 Task: Toggle the branch random name to enable the option in git.
Action: Mouse moved to (15, 624)
Screenshot: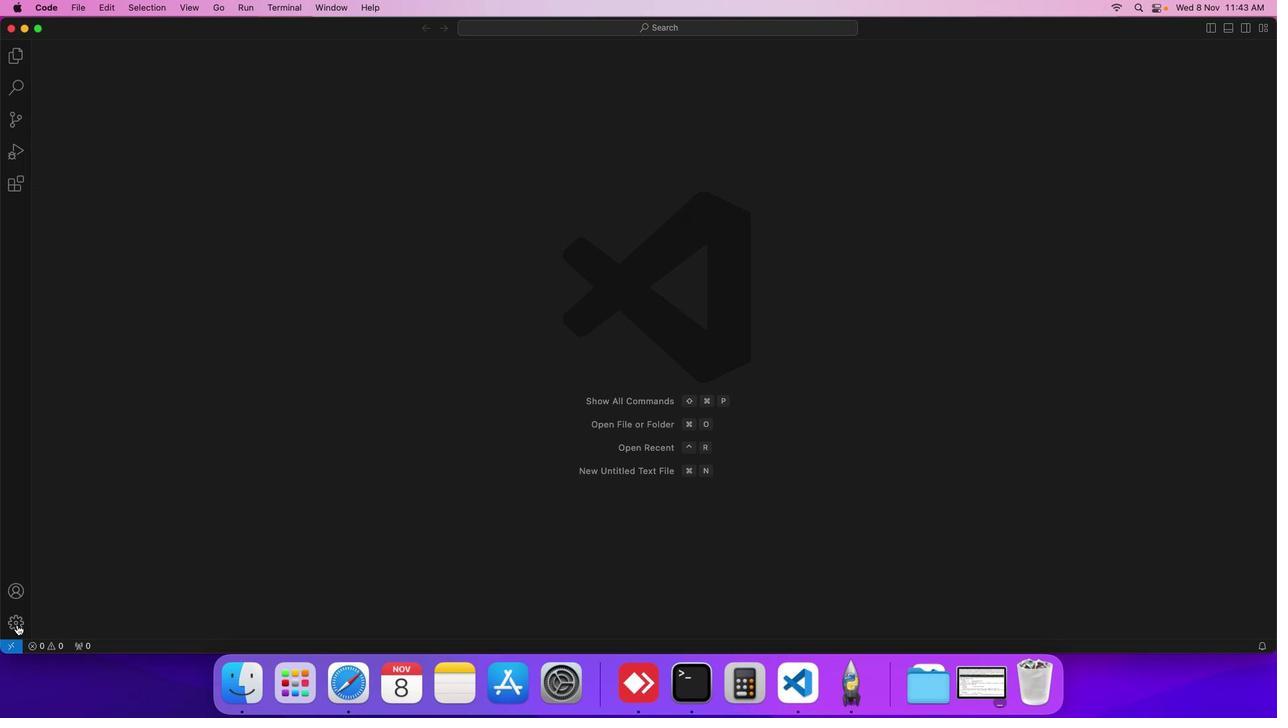 
Action: Mouse pressed left at (15, 624)
Screenshot: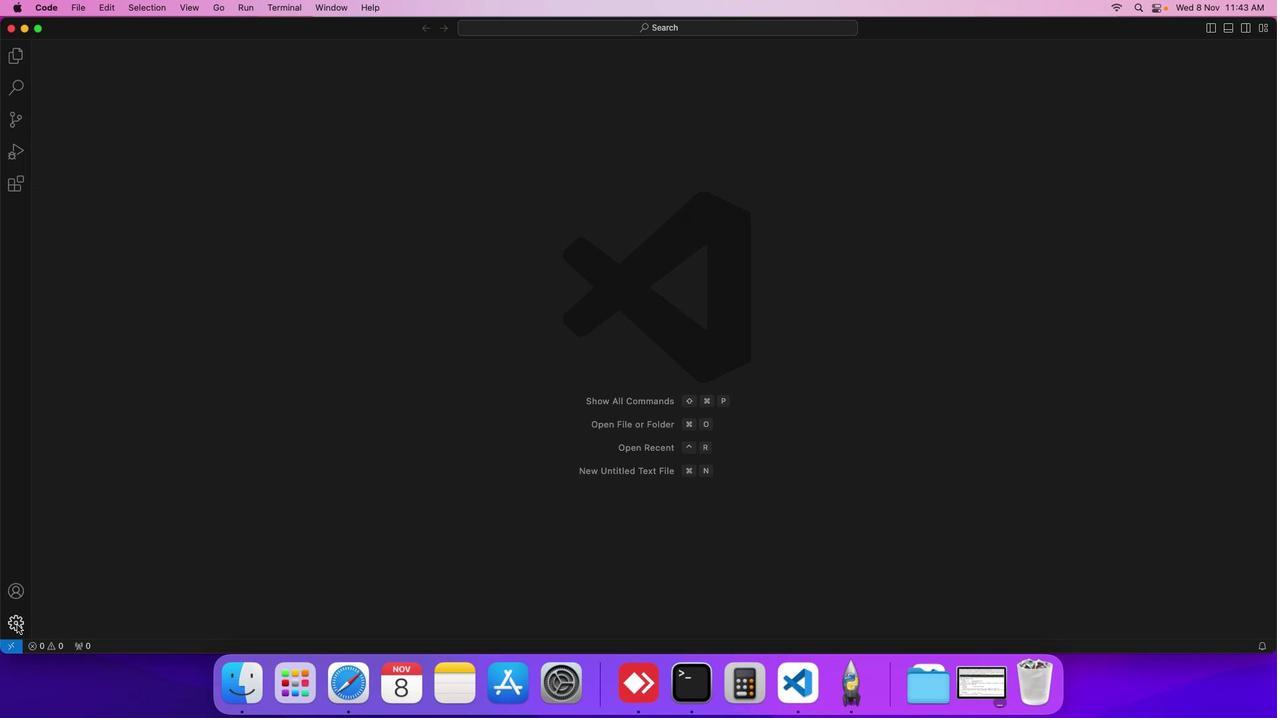 
Action: Mouse moved to (51, 522)
Screenshot: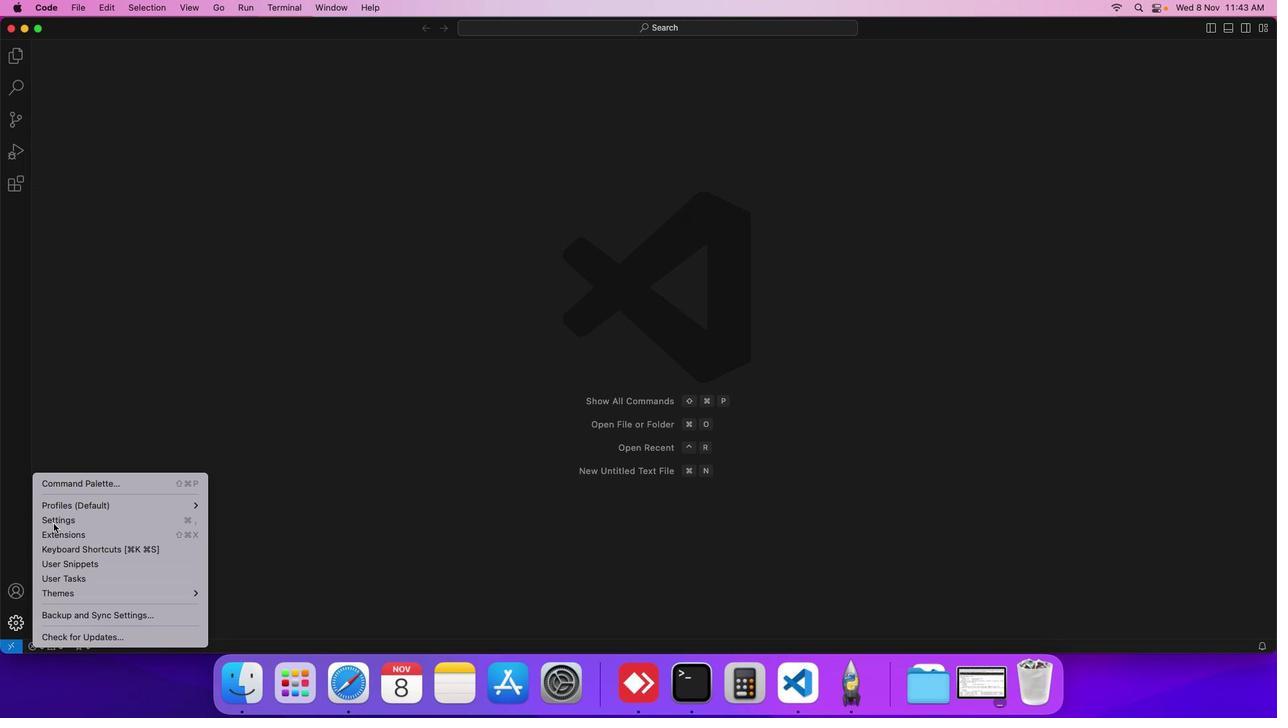 
Action: Mouse pressed left at (51, 522)
Screenshot: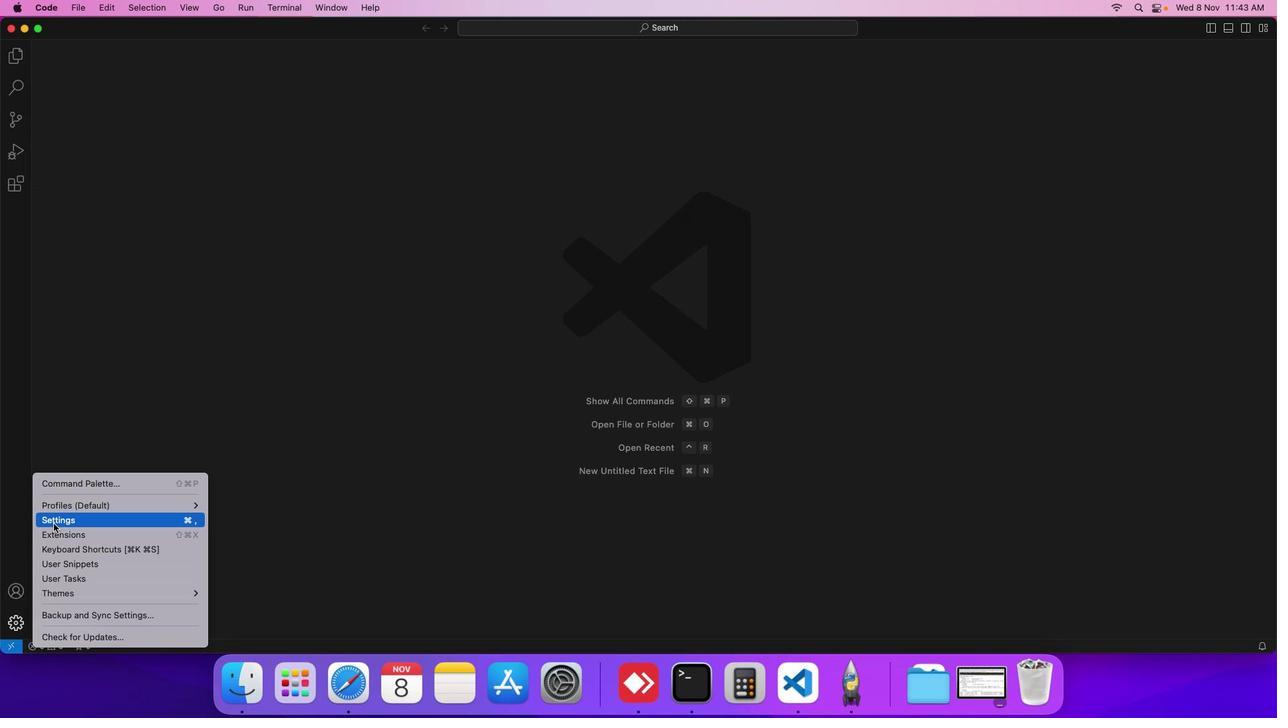 
Action: Mouse moved to (308, 242)
Screenshot: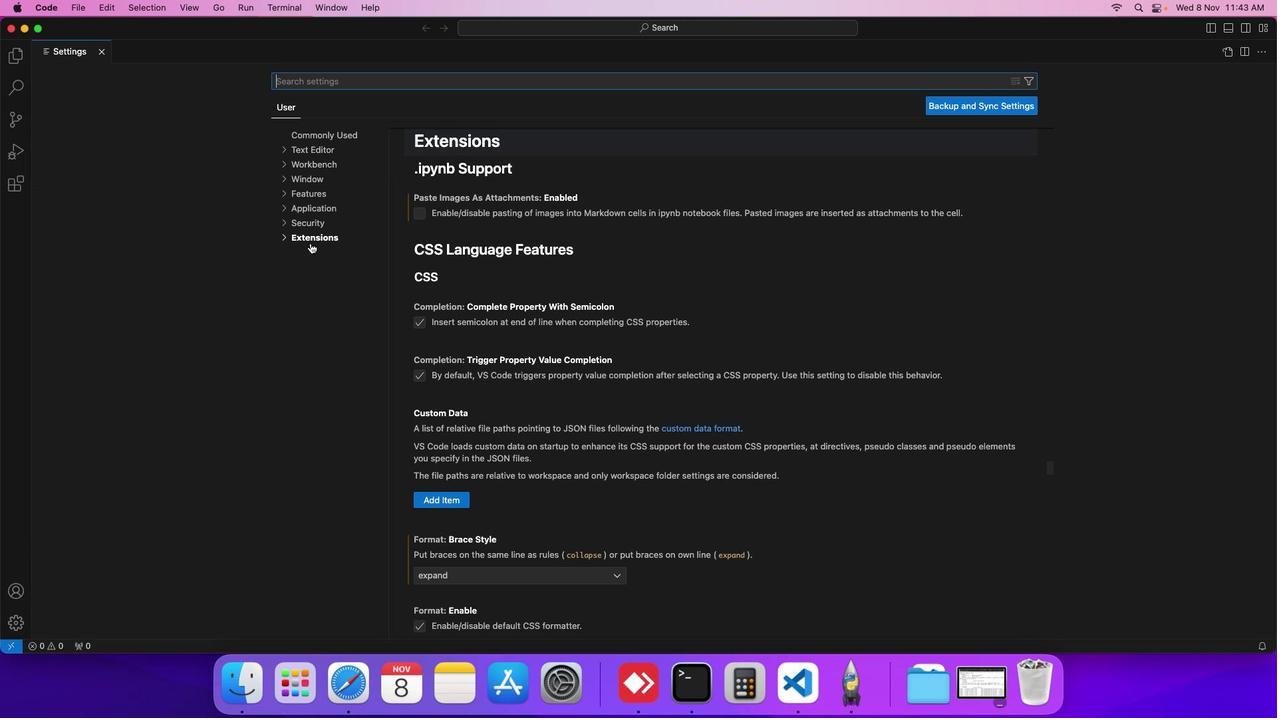 
Action: Mouse pressed left at (308, 242)
Screenshot: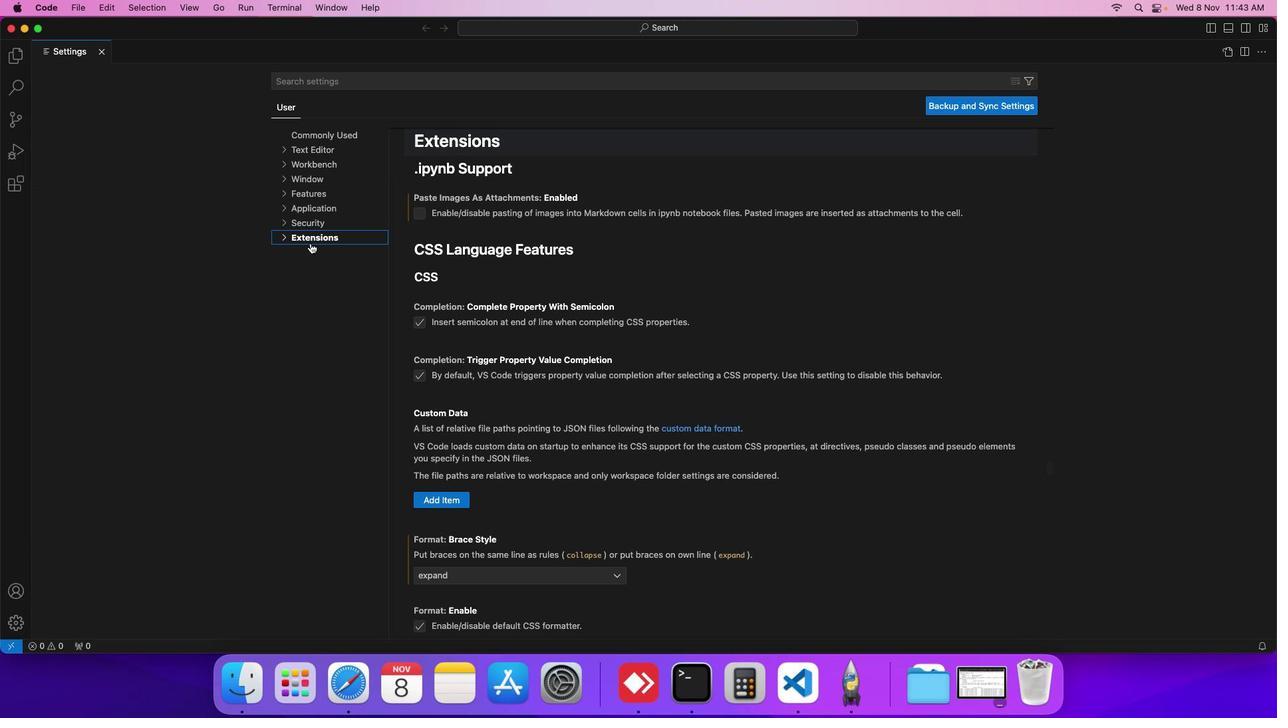 
Action: Mouse moved to (303, 294)
Screenshot: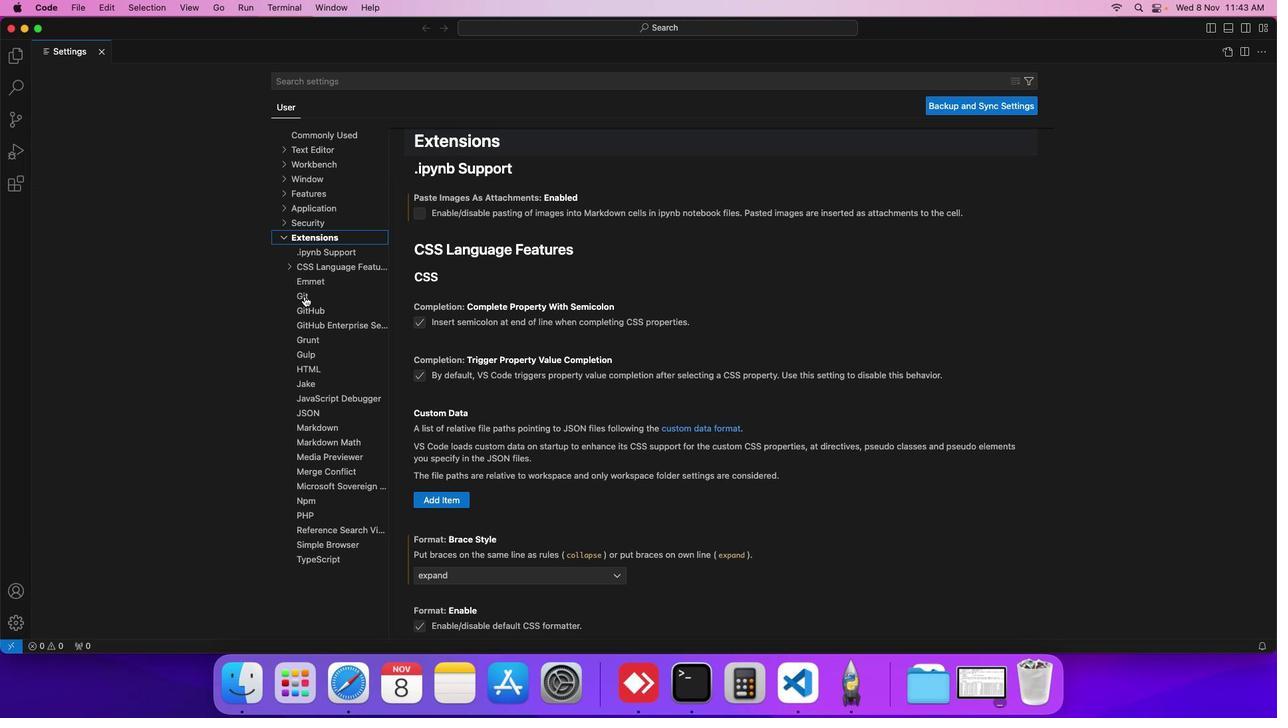 
Action: Mouse pressed left at (303, 294)
Screenshot: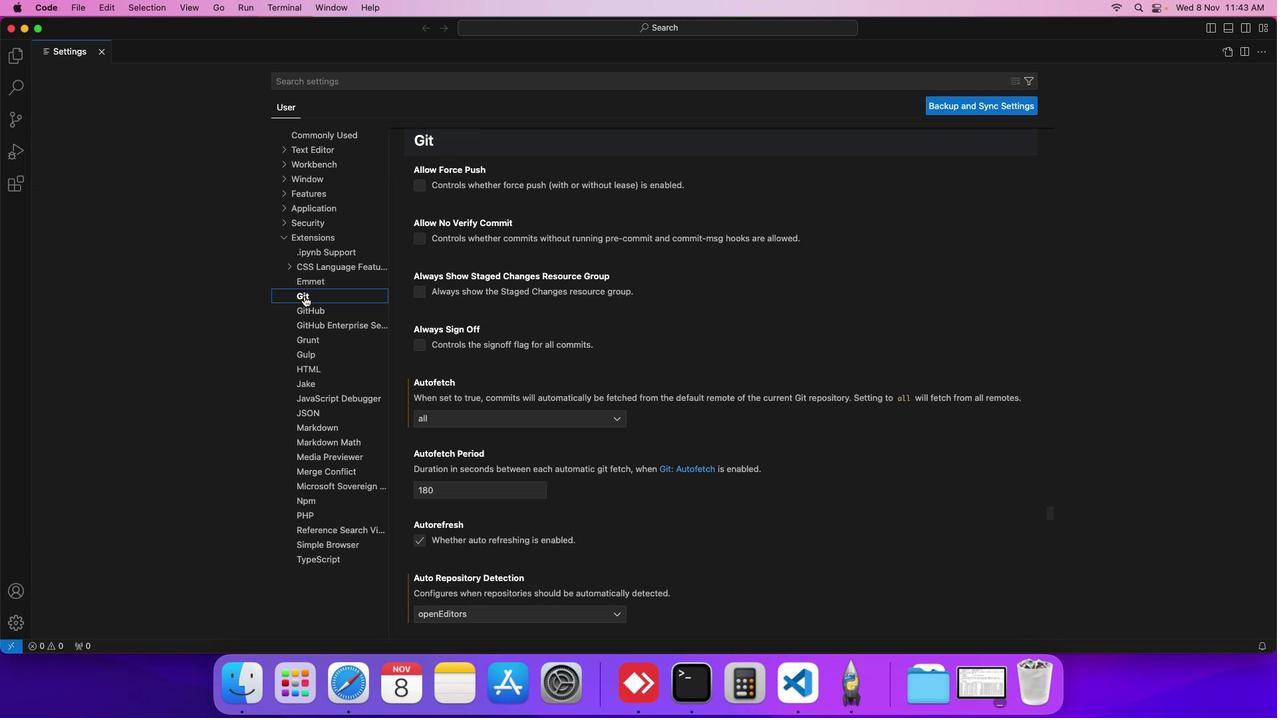 
Action: Mouse moved to (504, 378)
Screenshot: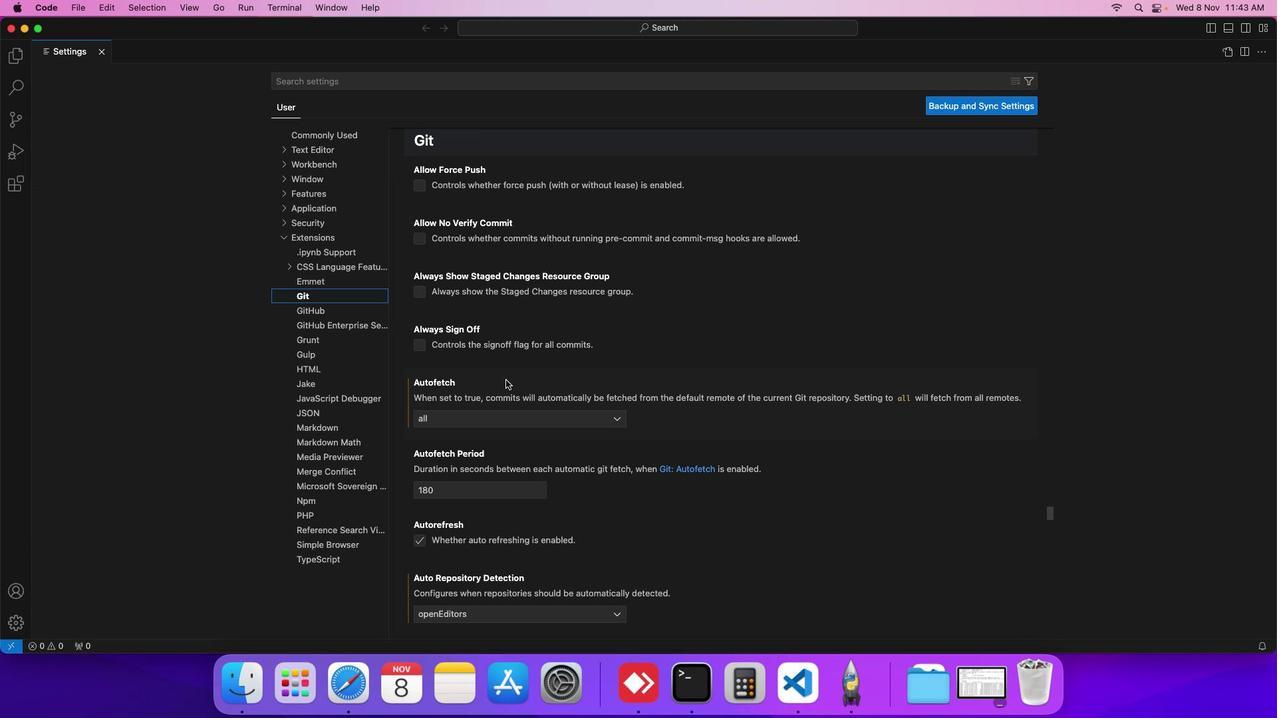 
Action: Mouse scrolled (504, 378) with delta (0, -1)
Screenshot: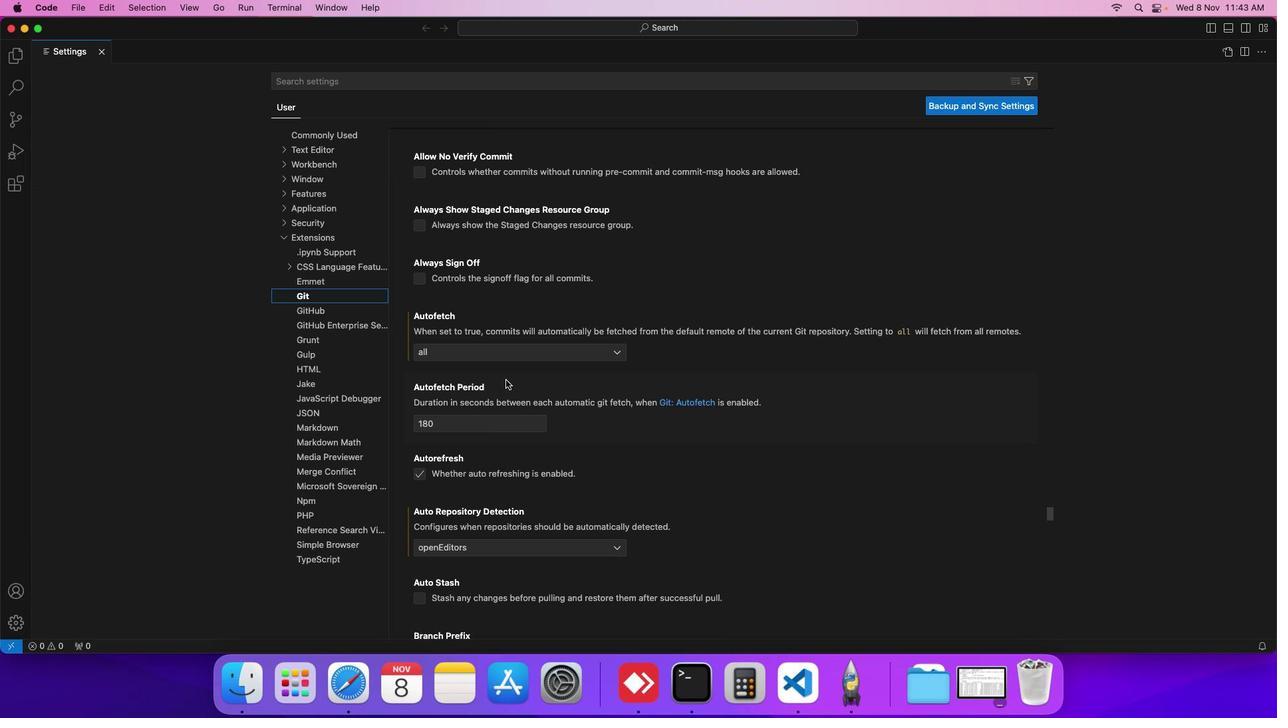 
Action: Mouse scrolled (504, 378) with delta (0, -1)
Screenshot: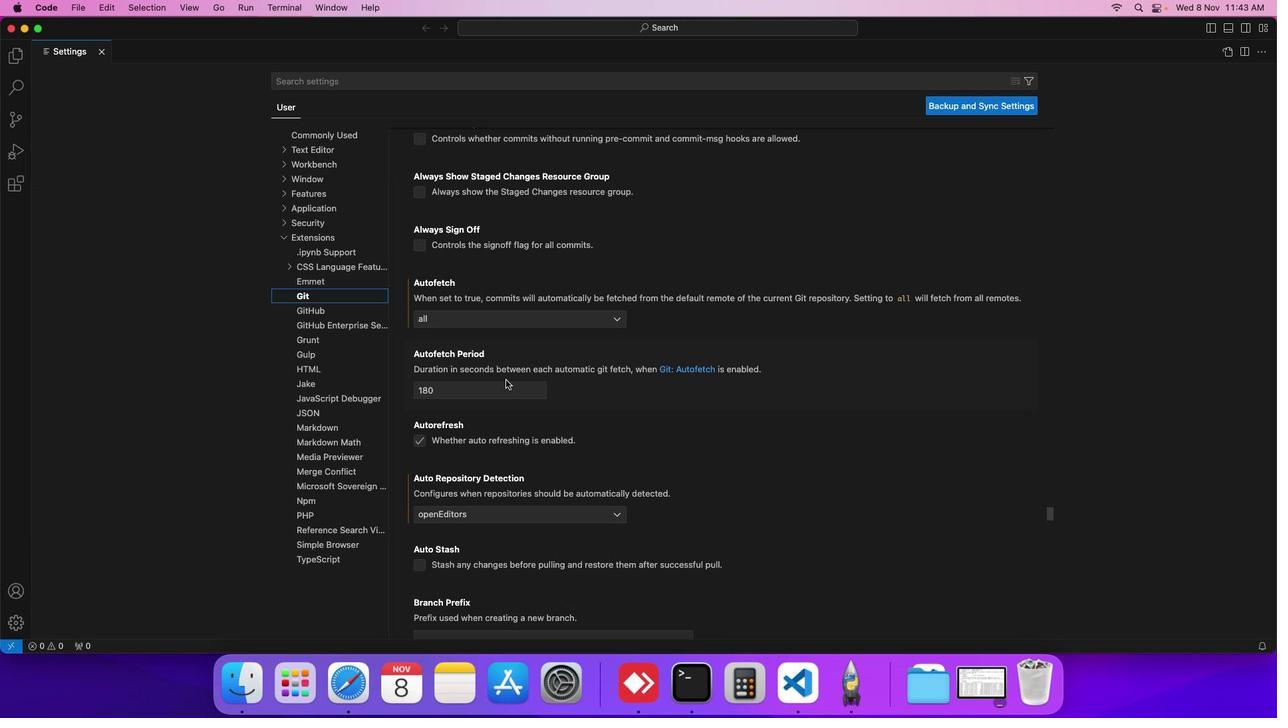
Action: Mouse scrolled (504, 378) with delta (0, -1)
Screenshot: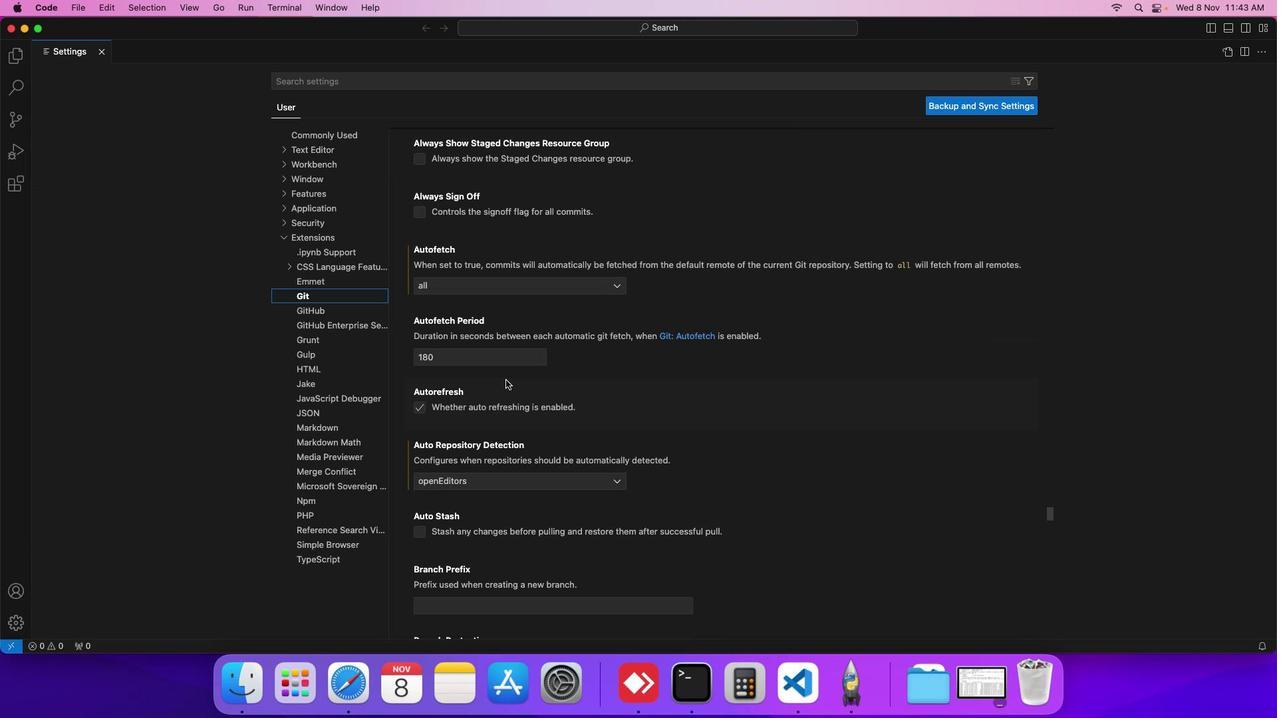 
Action: Mouse scrolled (504, 378) with delta (0, -1)
Screenshot: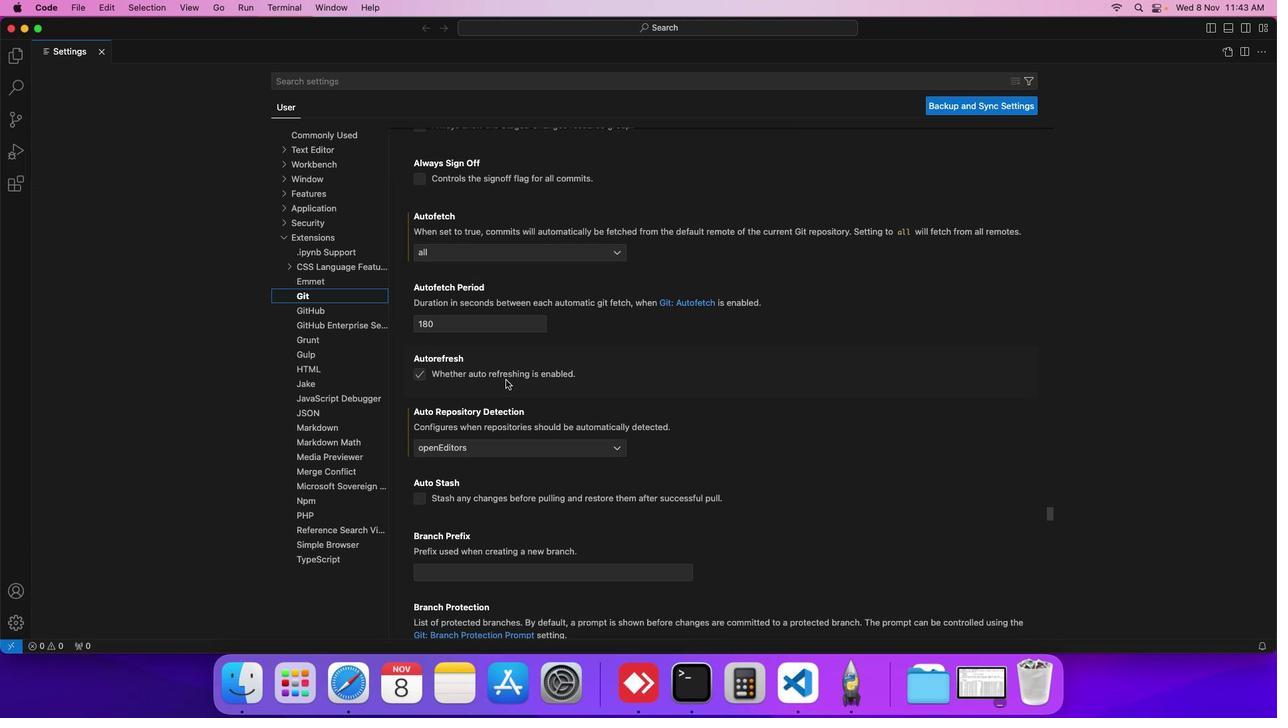 
Action: Mouse scrolled (504, 378) with delta (0, -1)
Screenshot: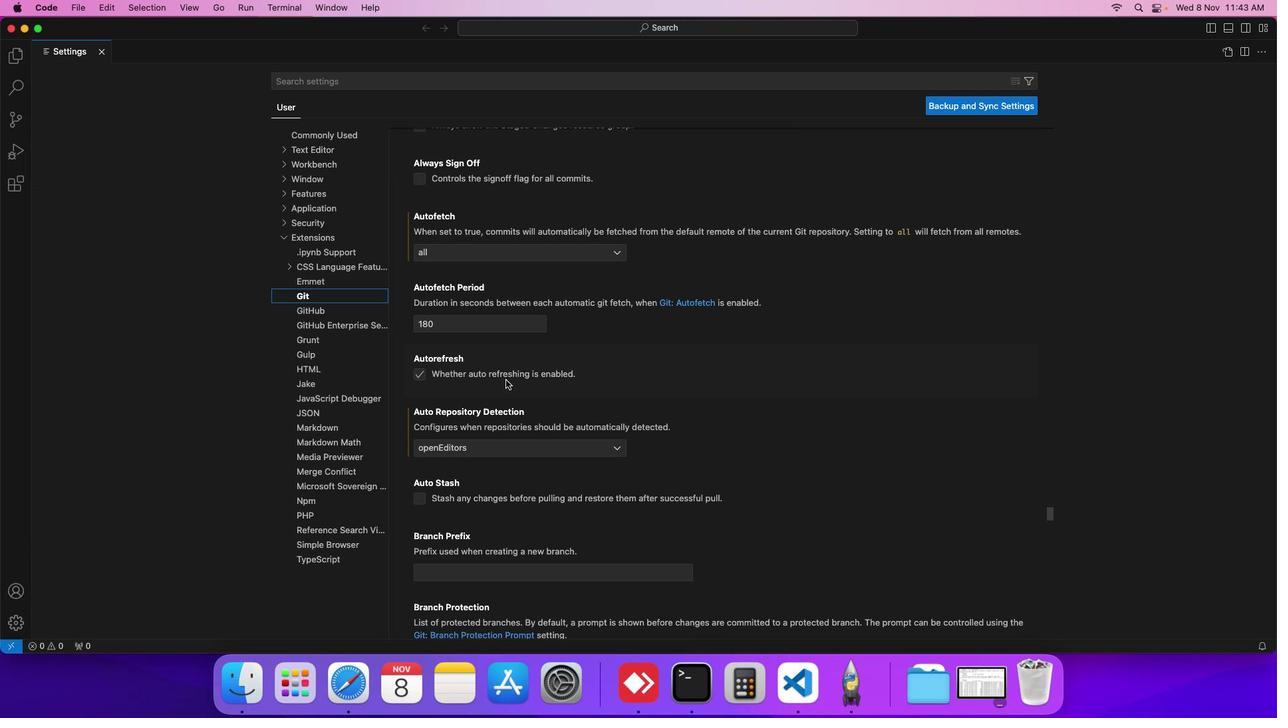 
Action: Mouse scrolled (504, 378) with delta (0, -1)
Screenshot: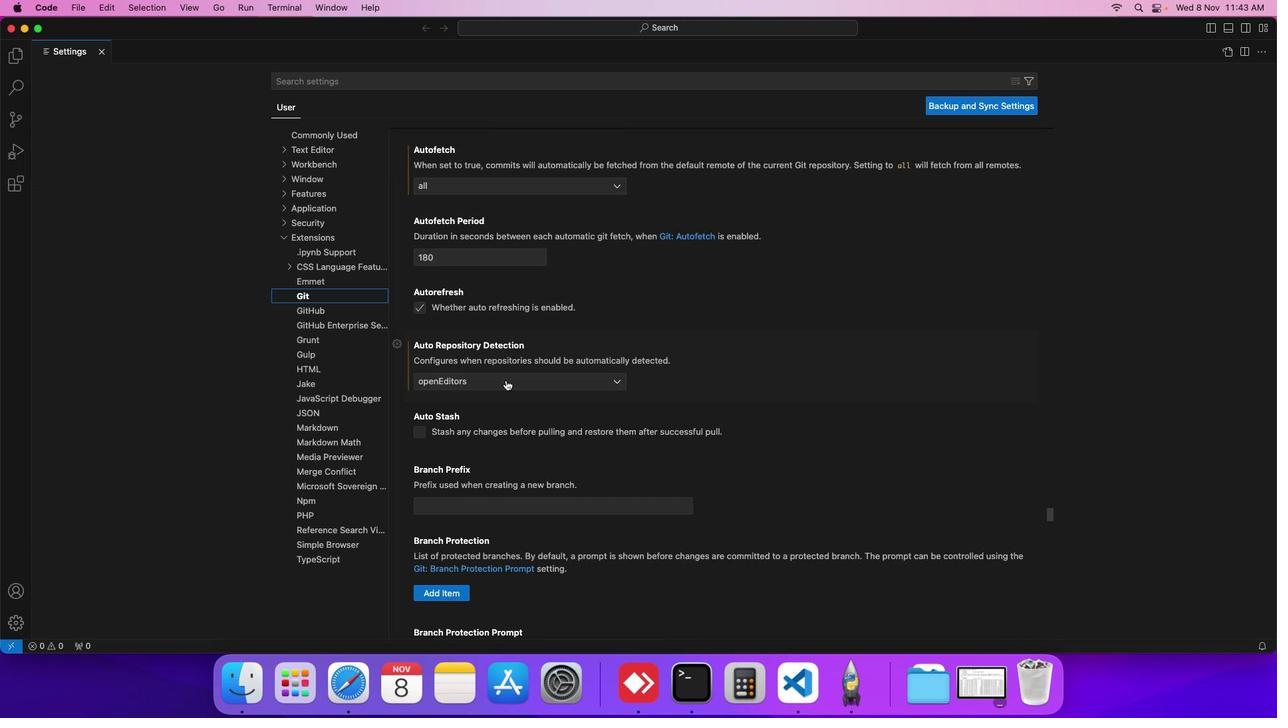 
Action: Mouse scrolled (504, 378) with delta (0, -1)
Screenshot: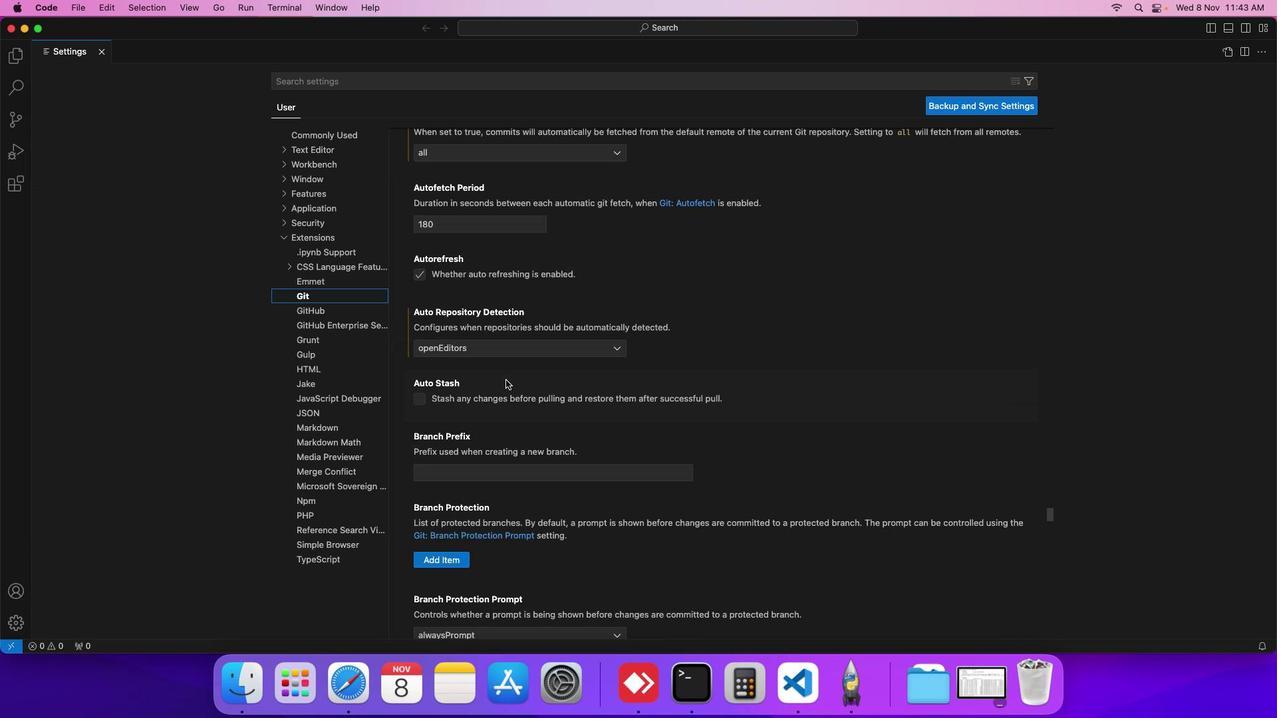 
Action: Mouse scrolled (504, 378) with delta (0, -1)
Screenshot: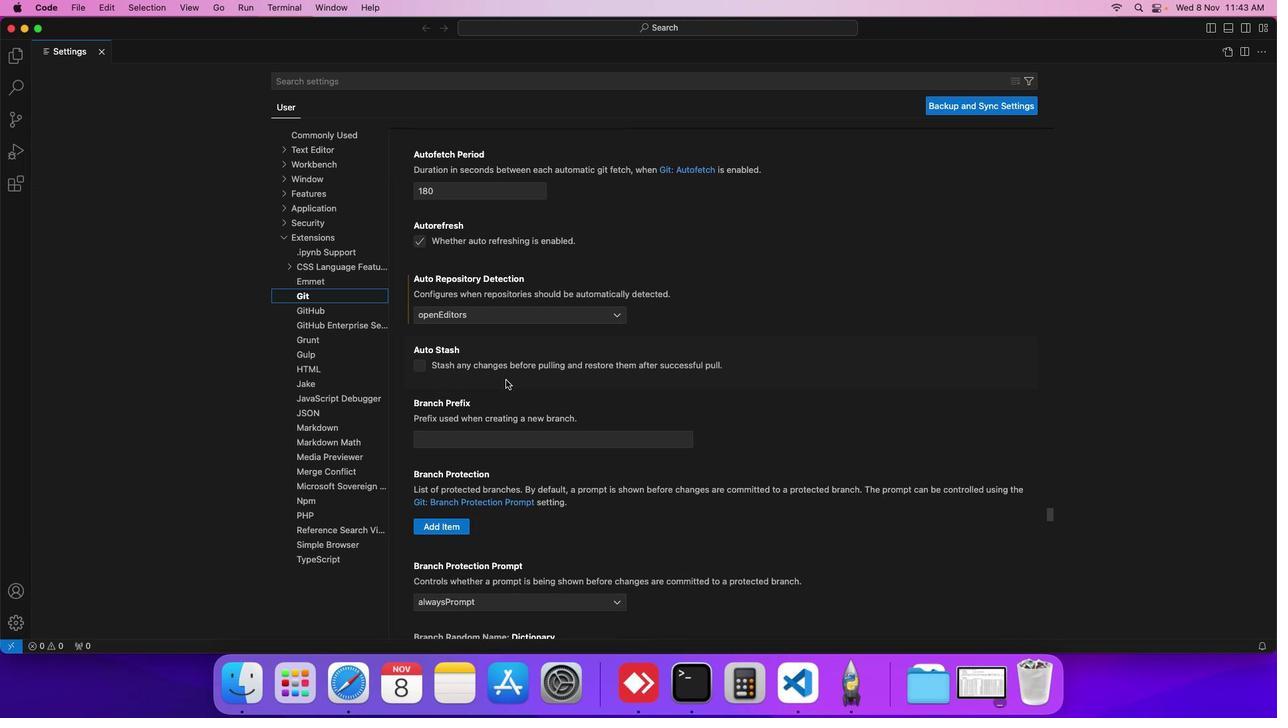 
Action: Mouse scrolled (504, 378) with delta (0, -1)
Screenshot: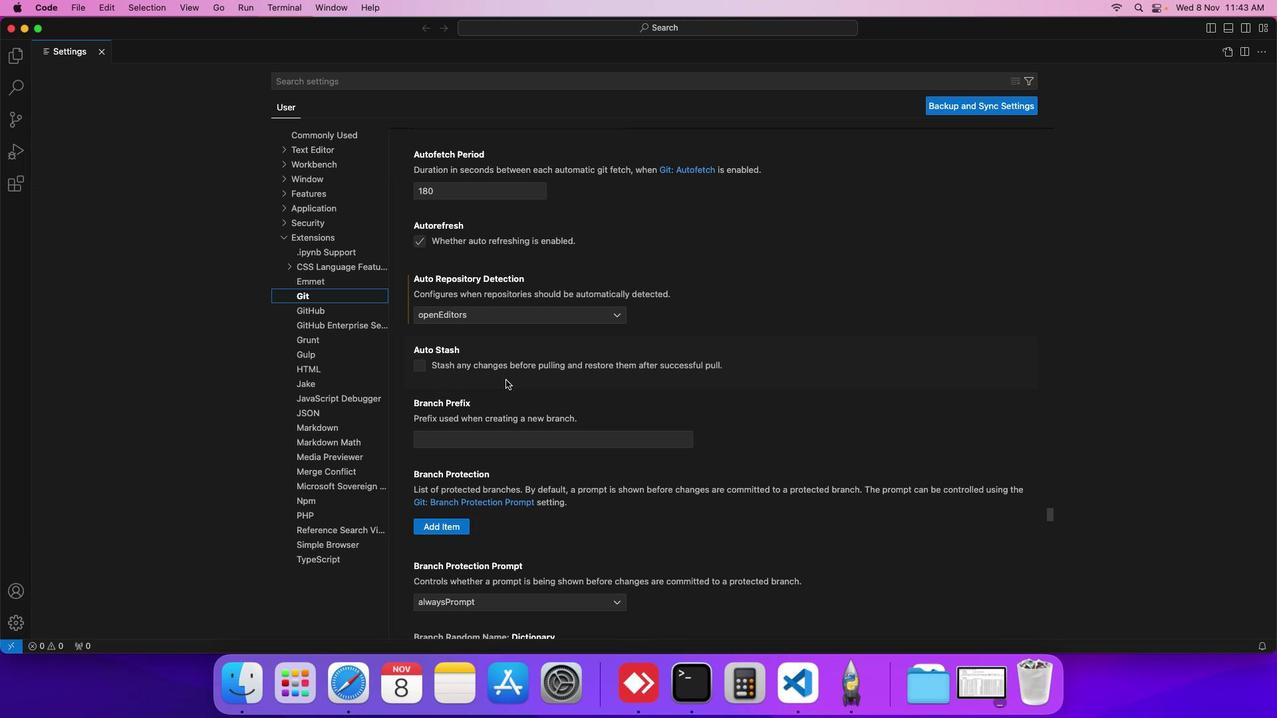 
Action: Mouse scrolled (504, 378) with delta (0, -1)
Screenshot: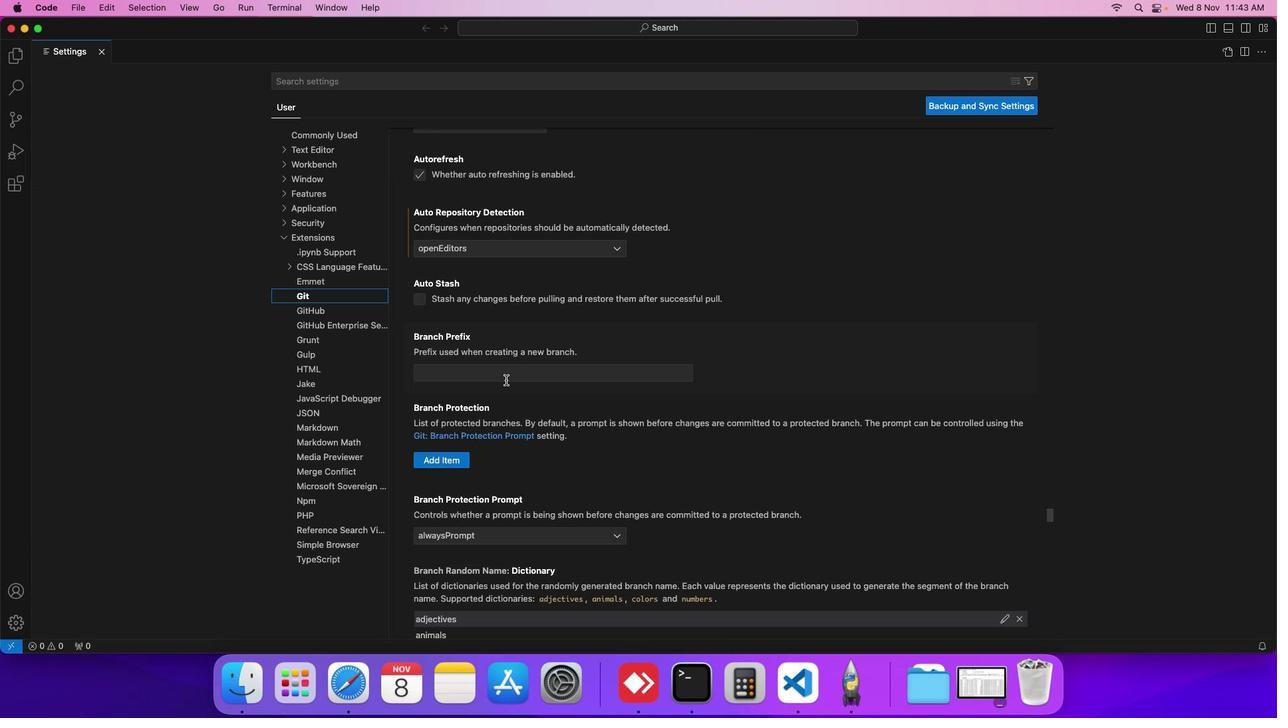 
Action: Mouse scrolled (504, 378) with delta (0, -1)
Screenshot: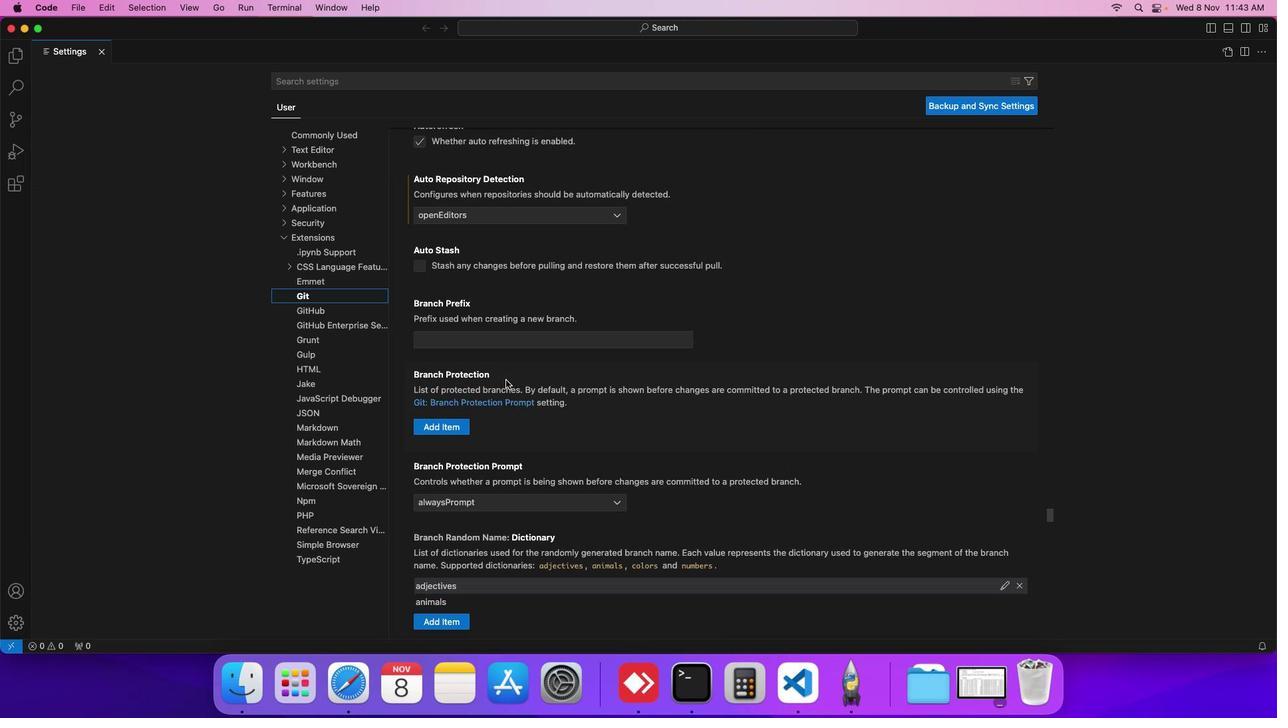 
Action: Mouse scrolled (504, 378) with delta (0, -1)
Screenshot: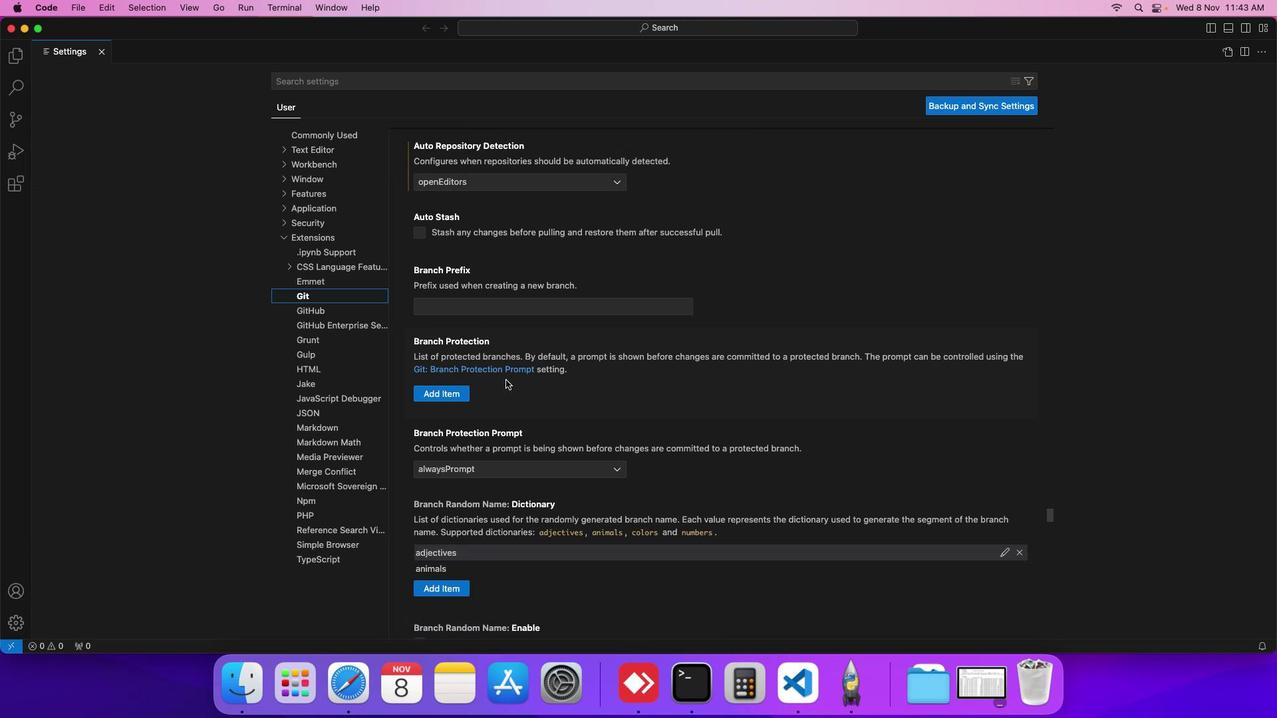 
Action: Mouse scrolled (504, 378) with delta (0, -1)
Screenshot: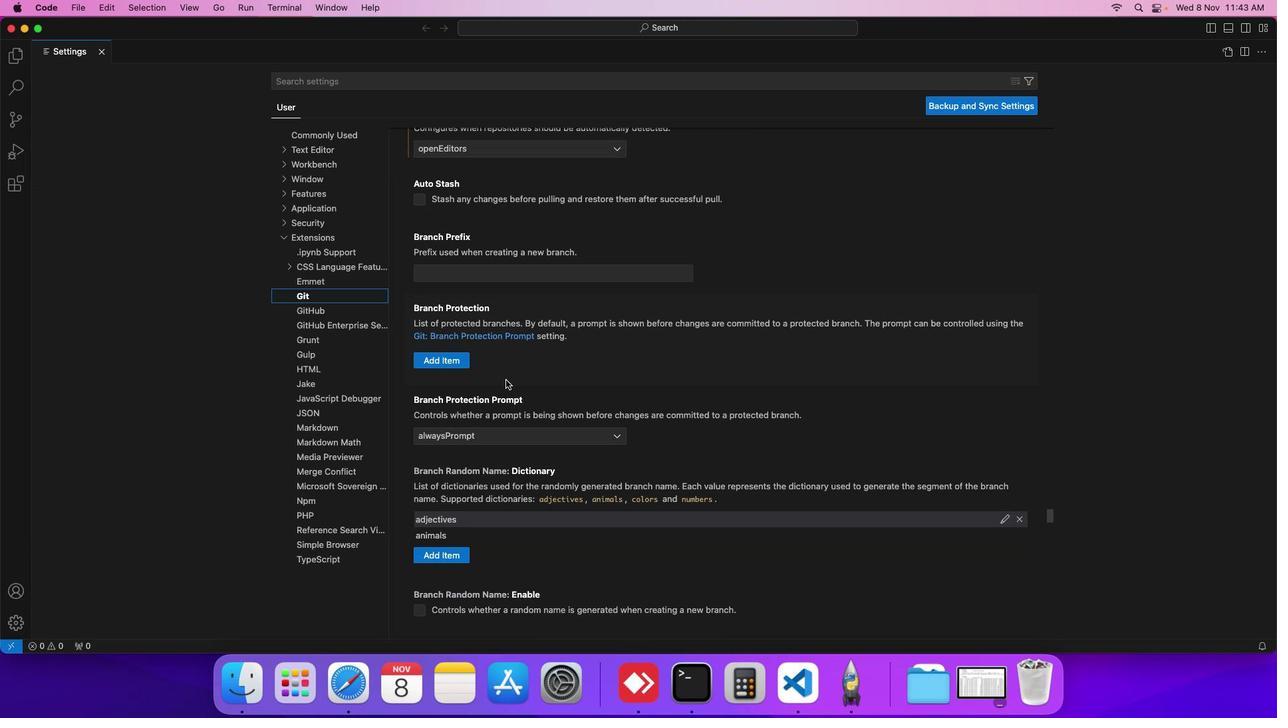 
Action: Mouse scrolled (504, 378) with delta (0, -1)
Screenshot: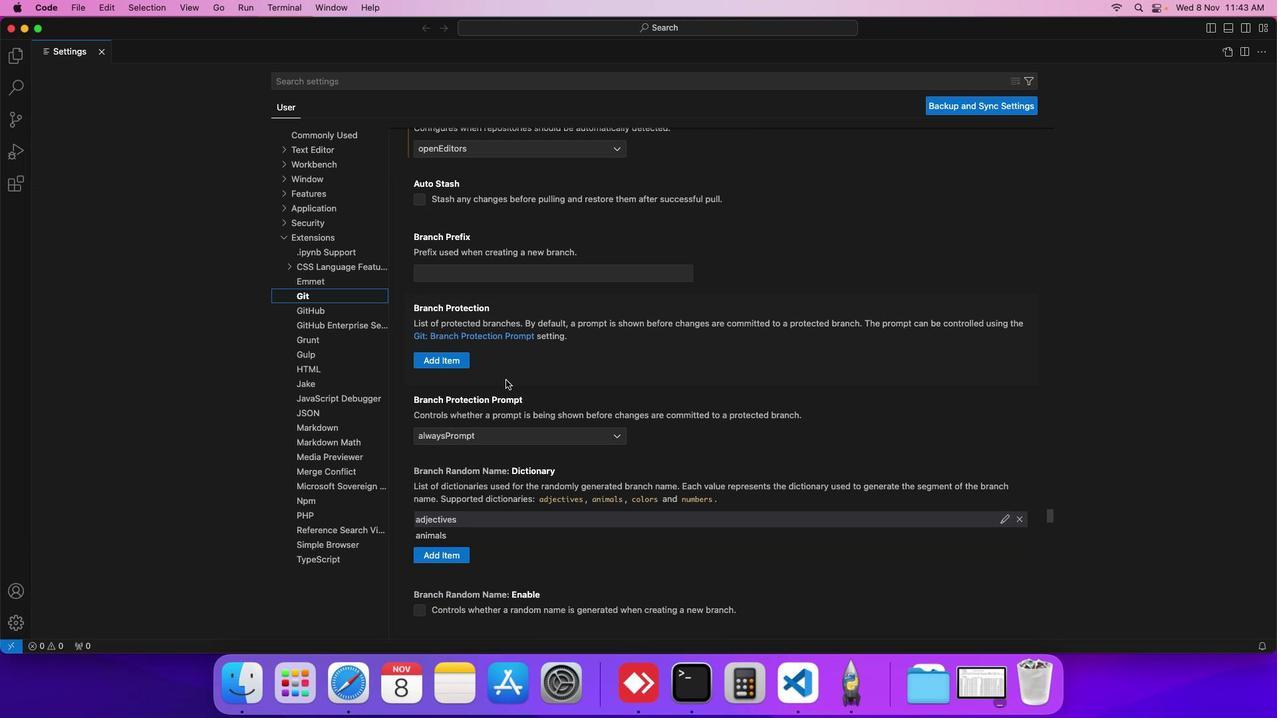 
Action: Mouse scrolled (504, 378) with delta (0, -1)
Screenshot: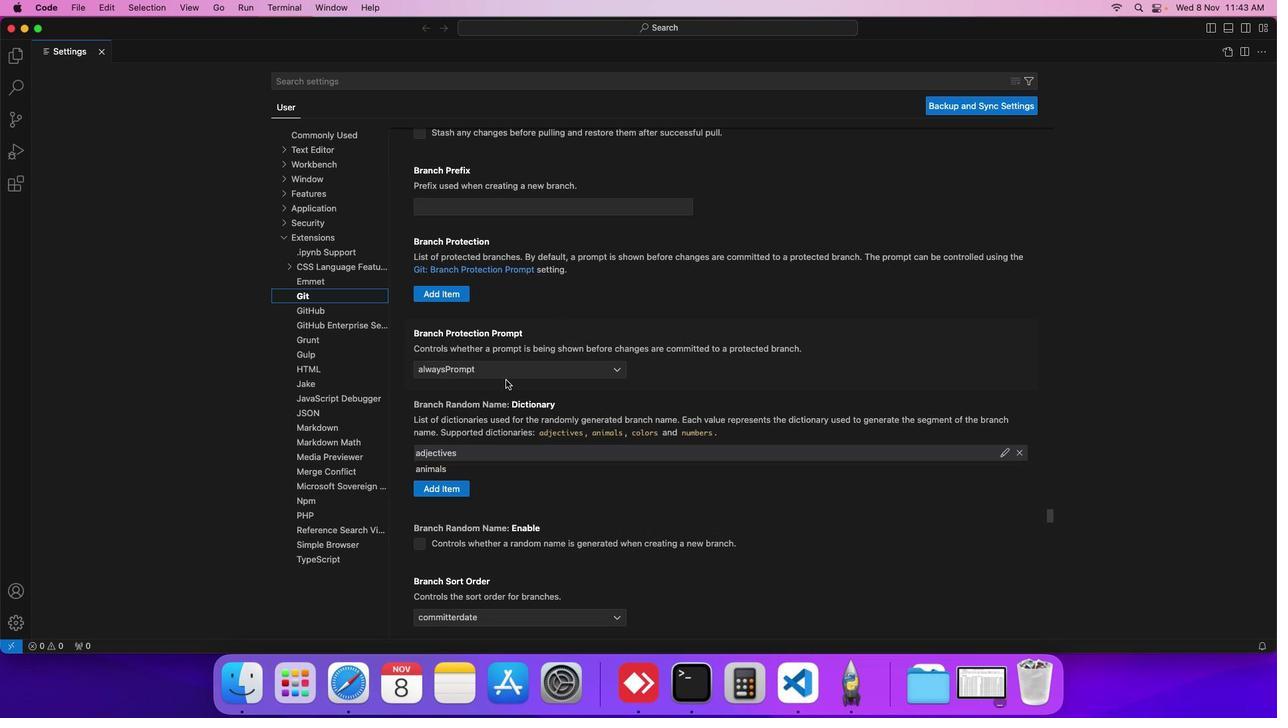 
Action: Mouse scrolled (504, 378) with delta (0, -1)
Screenshot: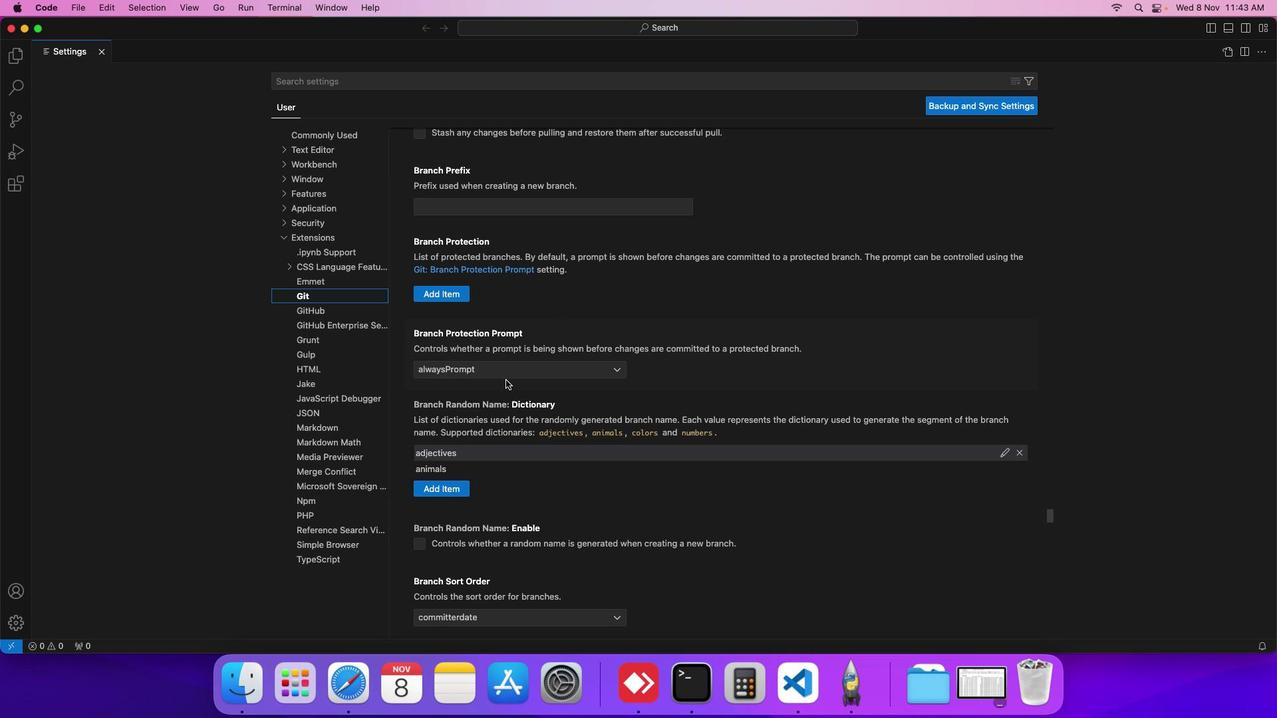
Action: Mouse scrolled (504, 378) with delta (0, -1)
Screenshot: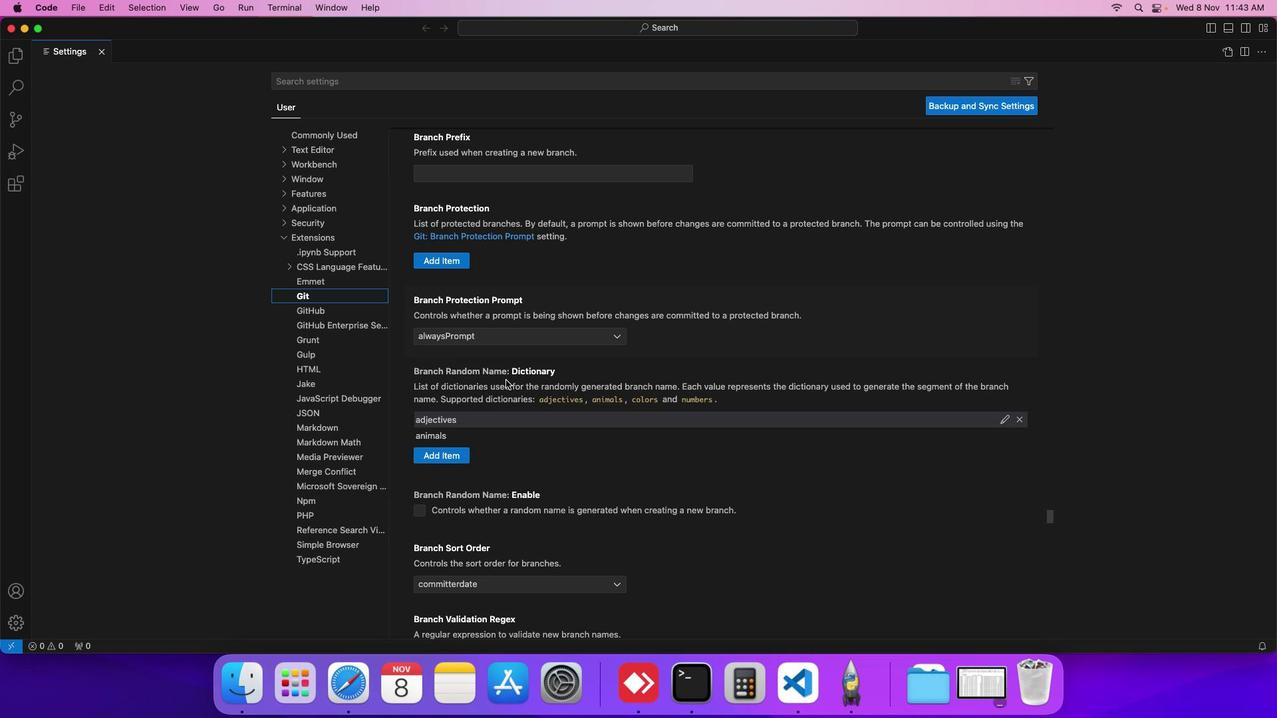 
Action: Mouse scrolled (504, 378) with delta (0, -1)
Screenshot: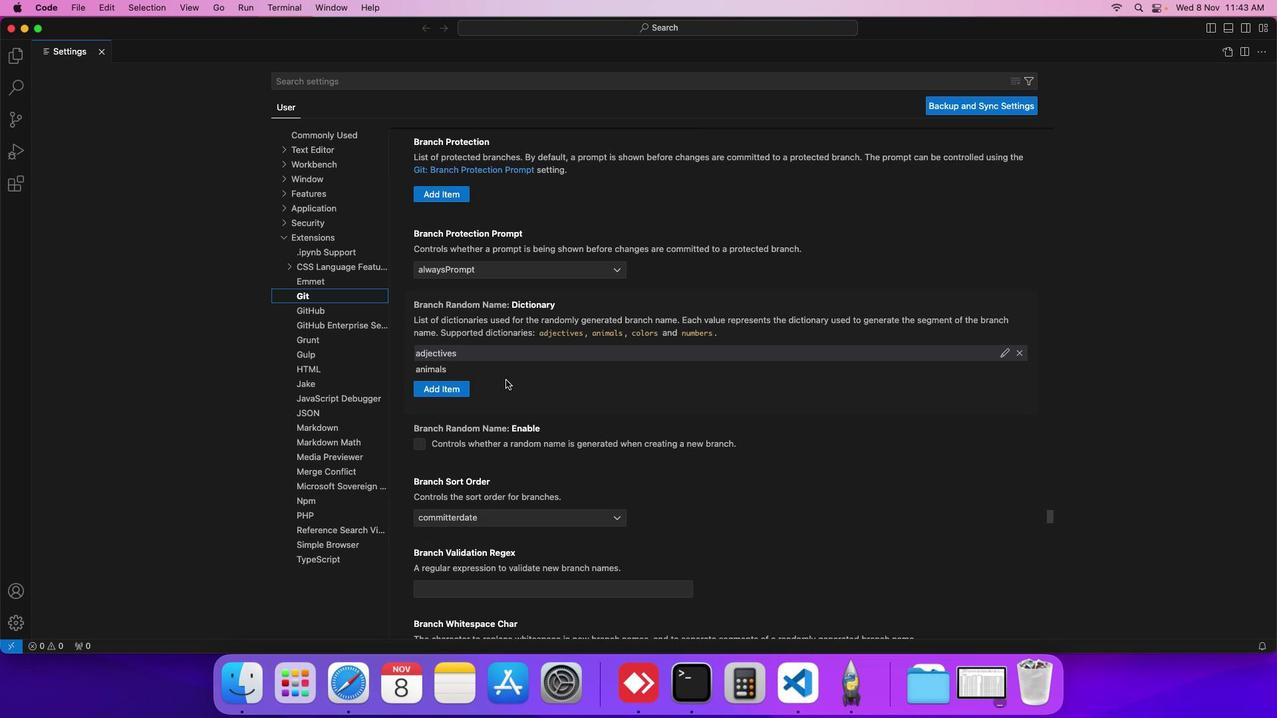 
Action: Mouse scrolled (504, 378) with delta (0, -1)
Screenshot: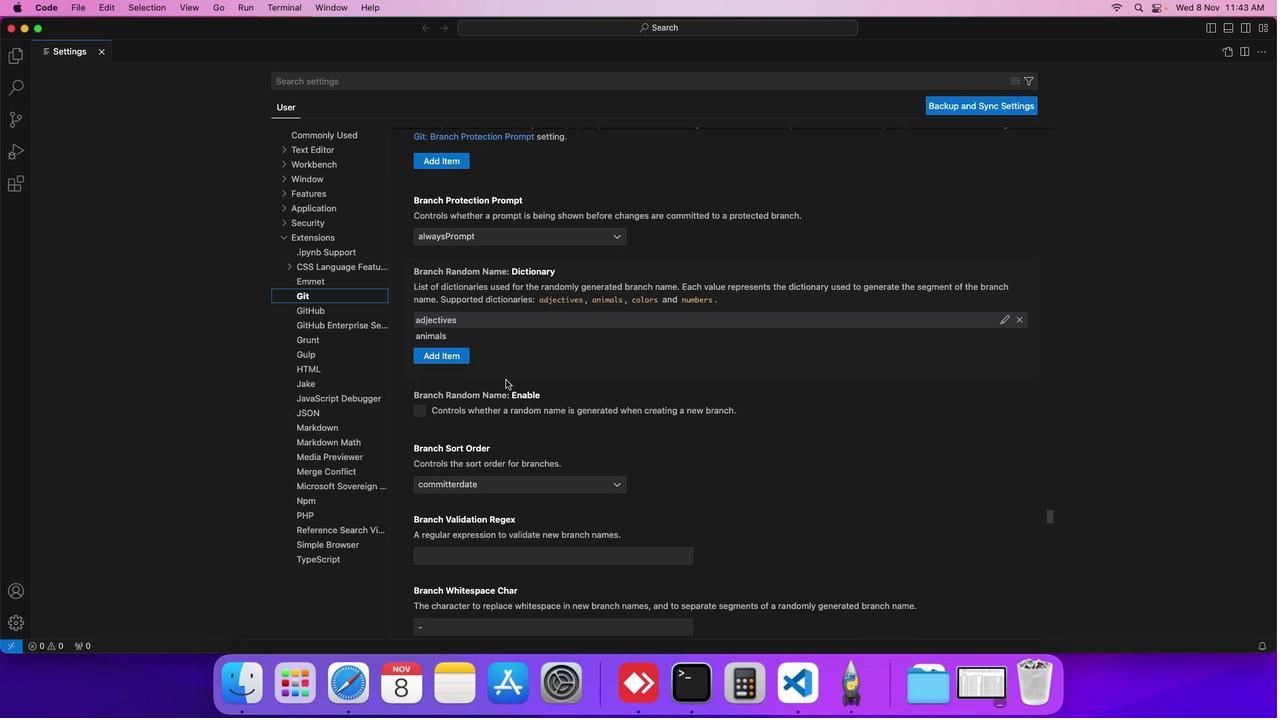 
Action: Mouse scrolled (504, 378) with delta (0, -1)
Screenshot: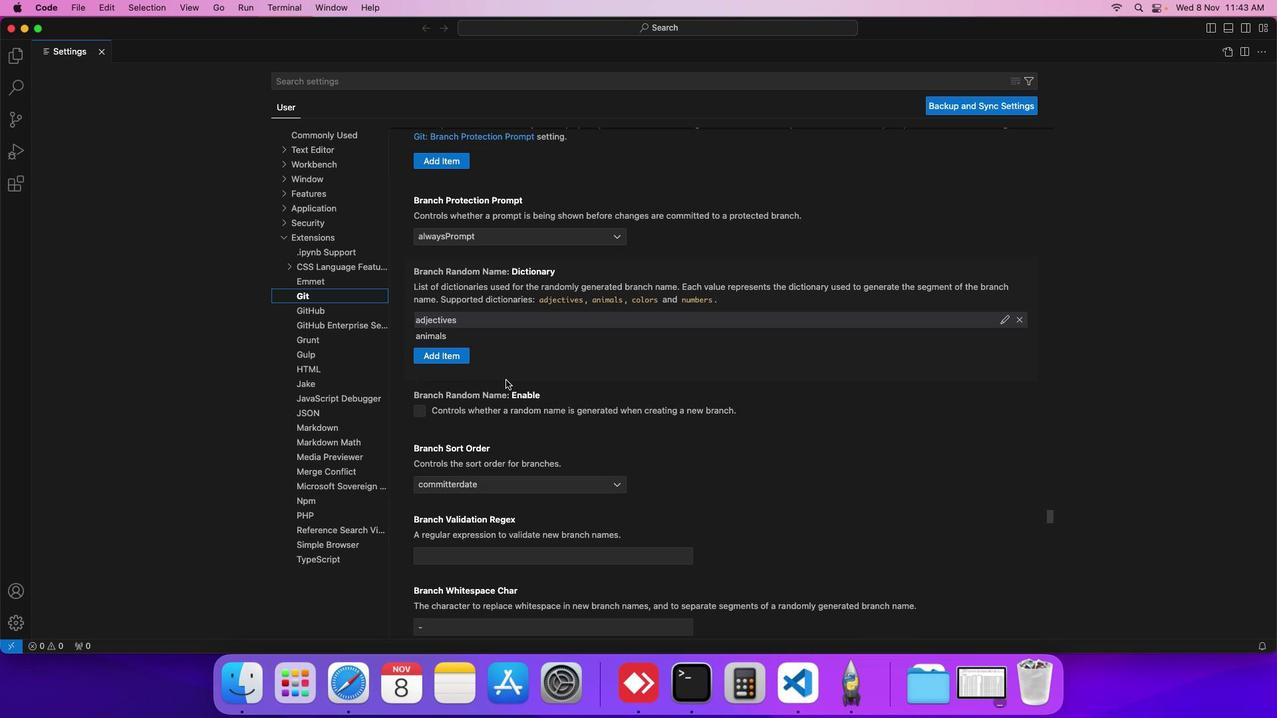 
Action: Mouse moved to (414, 411)
Screenshot: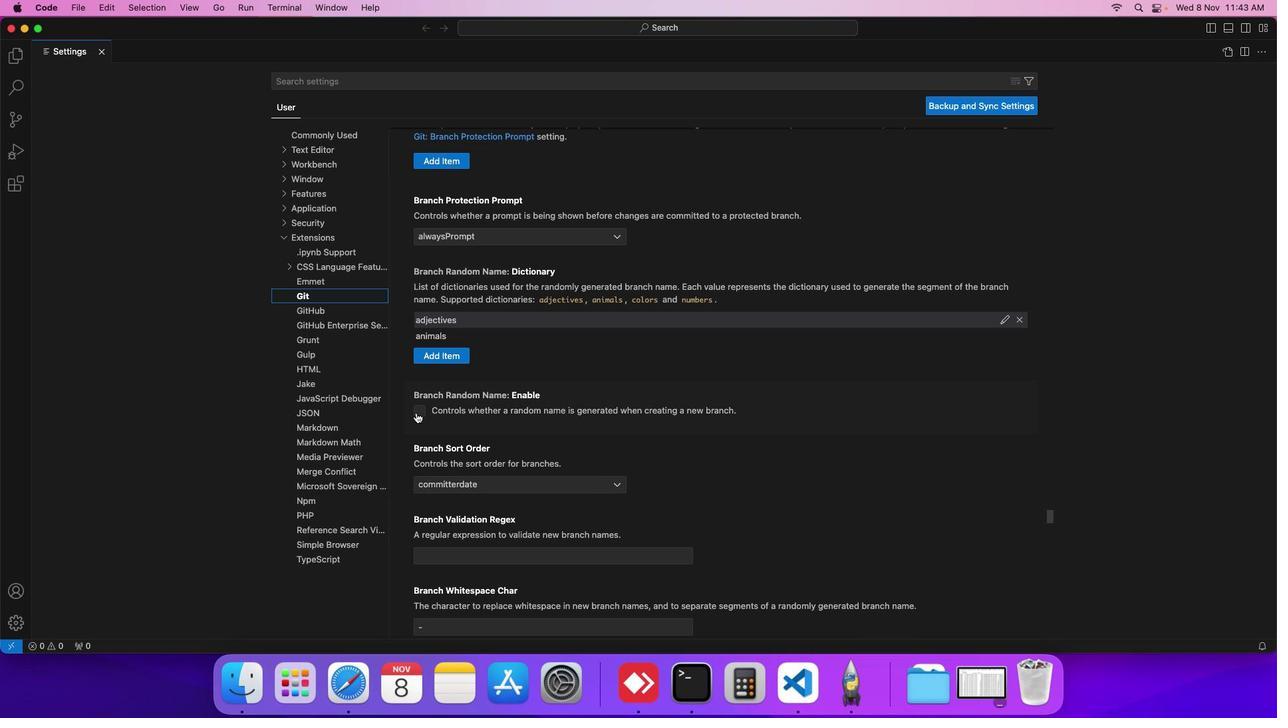 
Action: Mouse pressed left at (414, 411)
Screenshot: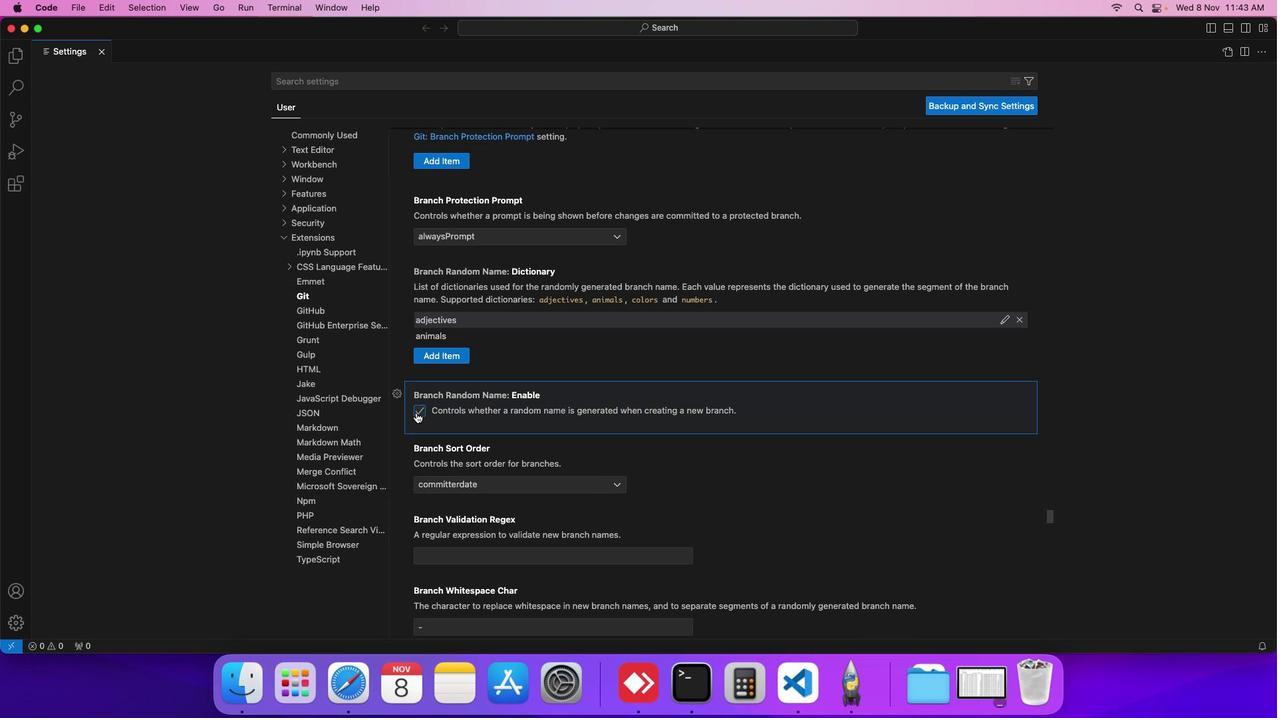 
Action: Mouse moved to (495, 417)
Screenshot: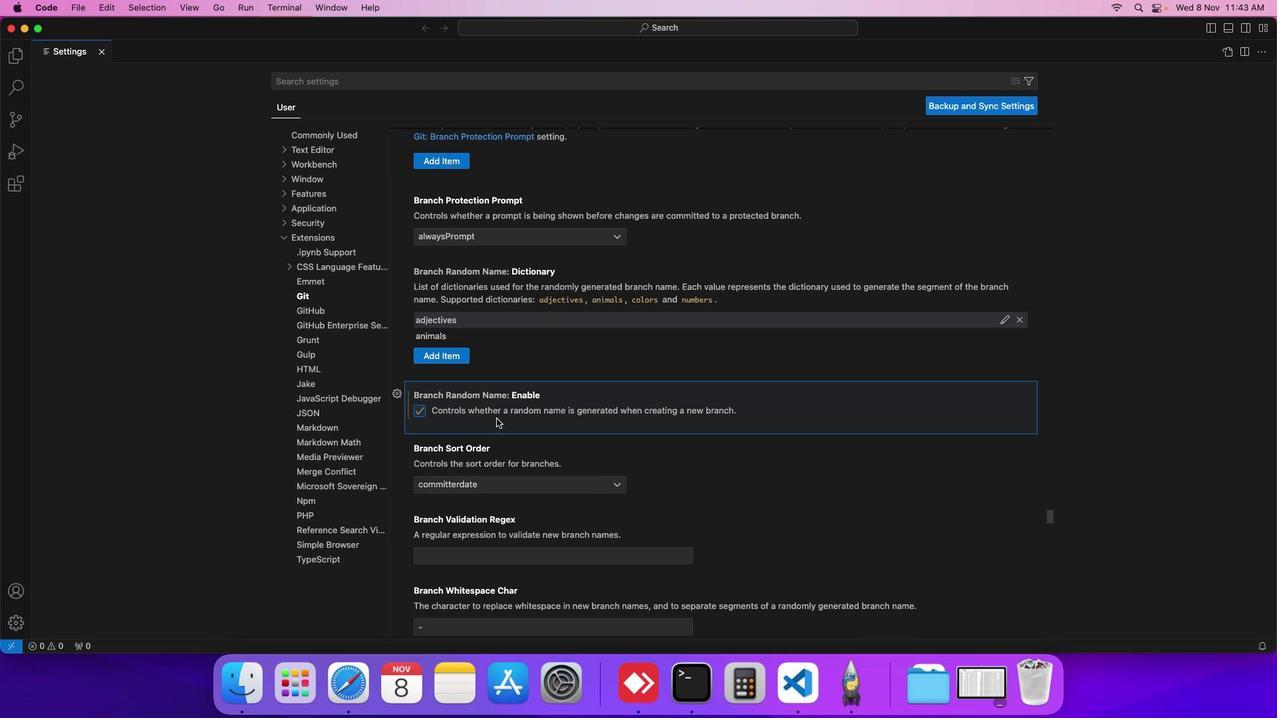 
